 Task: Create in the project XcelTech and in the Backlog issue 'Implement a new cloud-based asset management system for a company with advanced asset tracking and reporting features' a child issue 'Automated testing infrastructure disaster recovery testing and optimization', and assign it to team member softage.2@softage.net.
Action: Mouse moved to (193, 51)
Screenshot: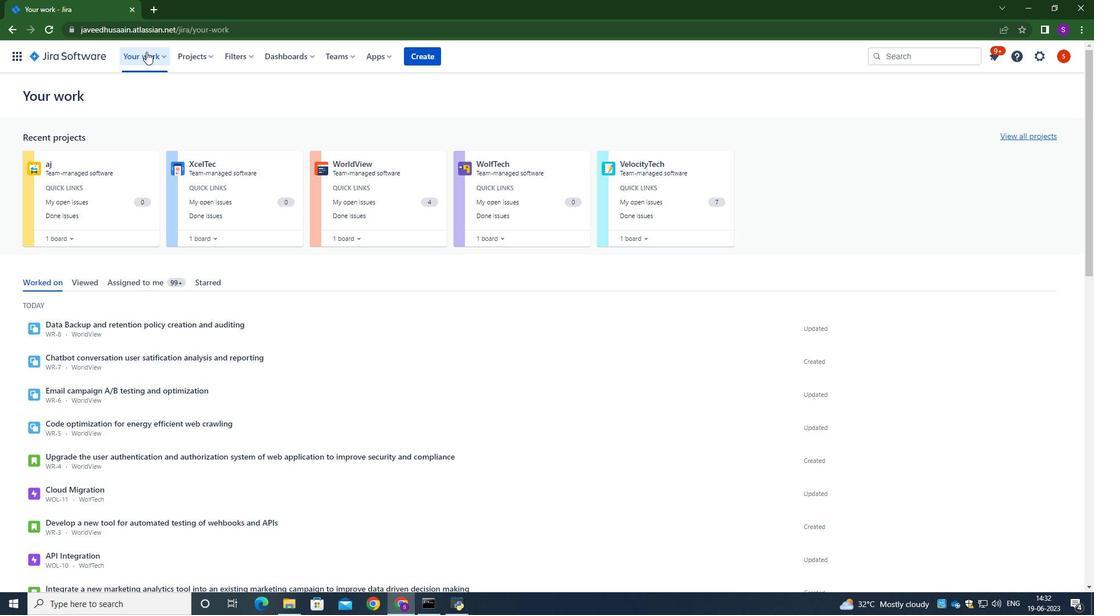 
Action: Mouse pressed left at (193, 51)
Screenshot: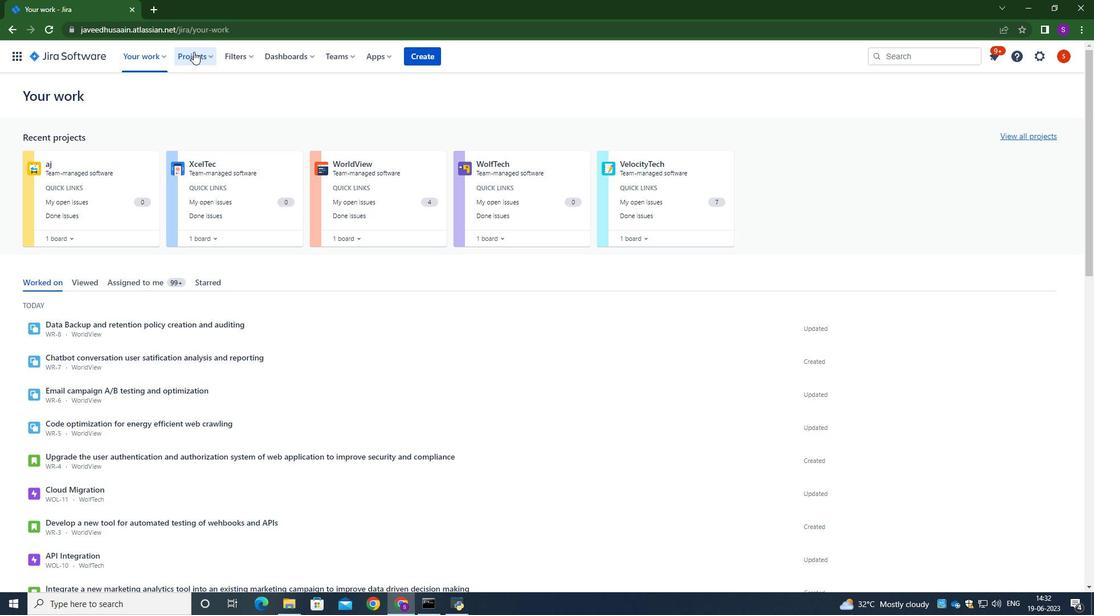 
Action: Mouse moved to (222, 107)
Screenshot: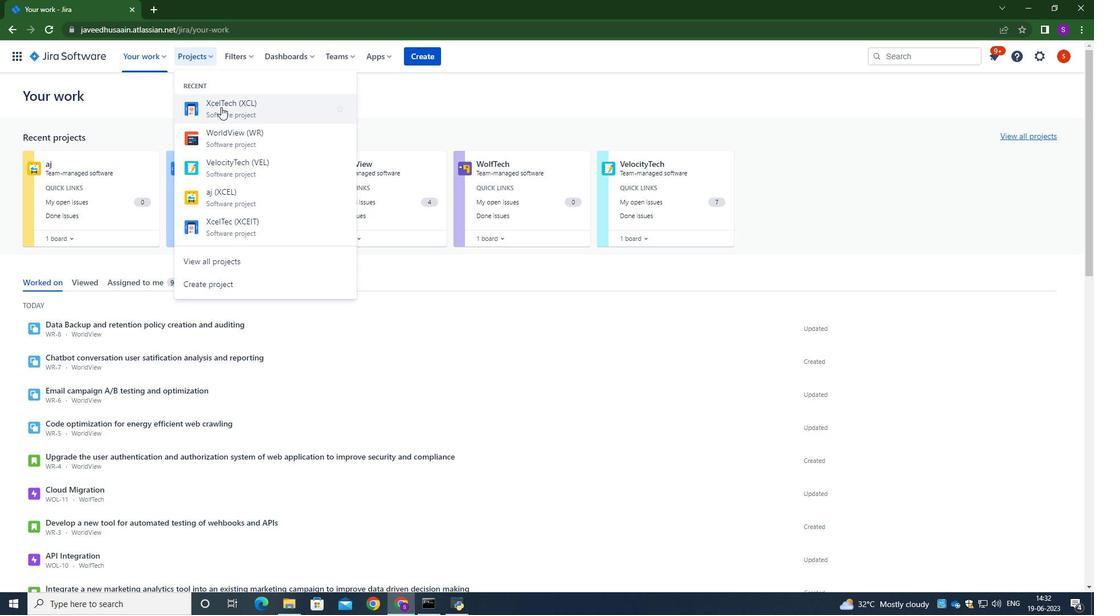 
Action: Mouse pressed left at (222, 107)
Screenshot: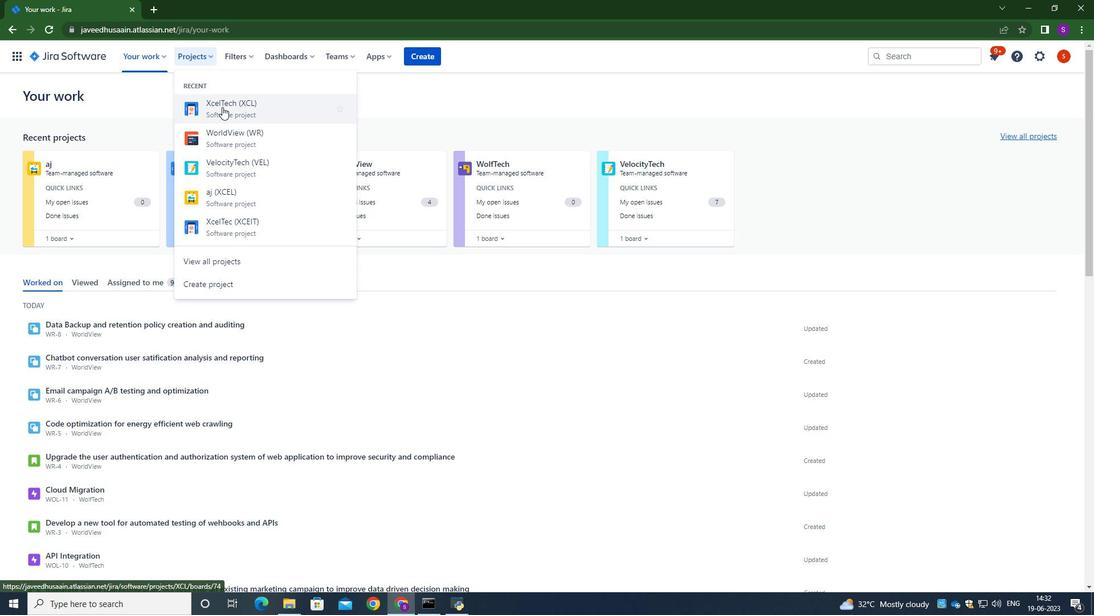 
Action: Mouse moved to (68, 177)
Screenshot: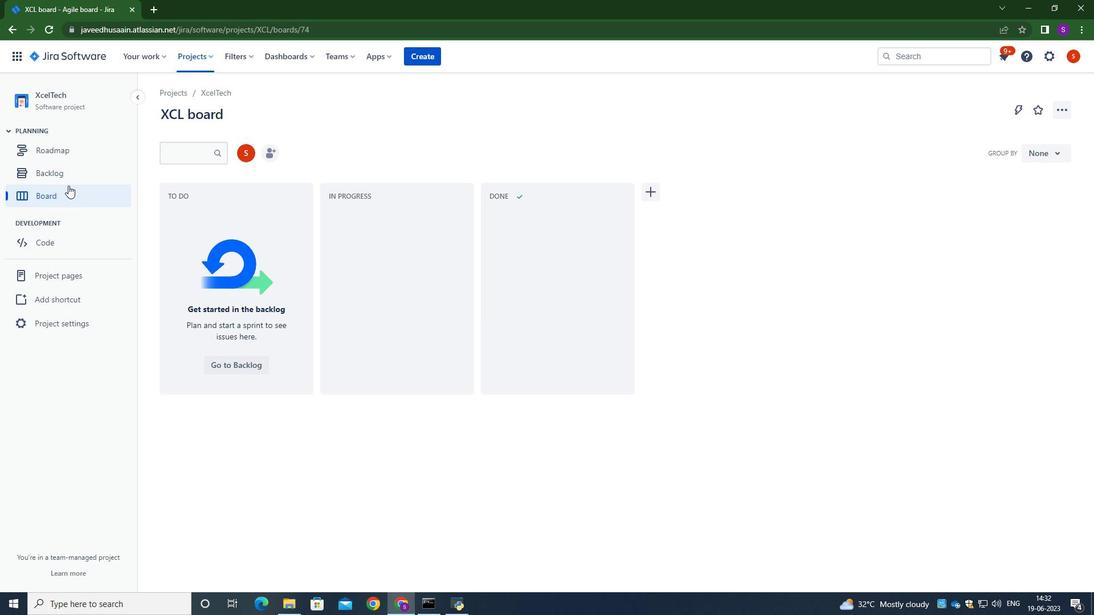 
Action: Mouse pressed left at (68, 177)
Screenshot: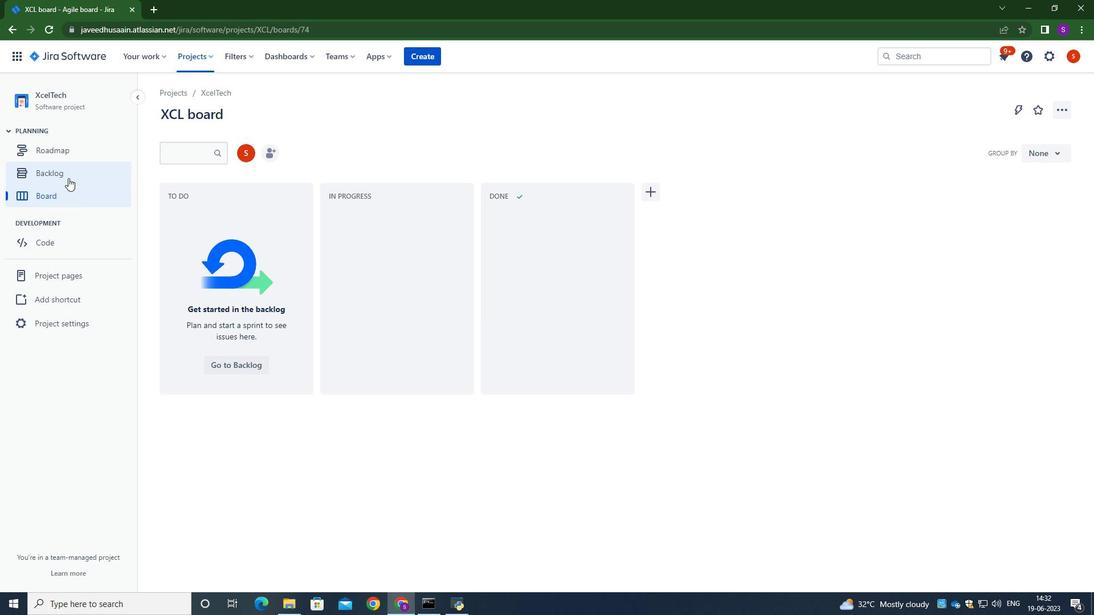 
Action: Mouse moved to (431, 274)
Screenshot: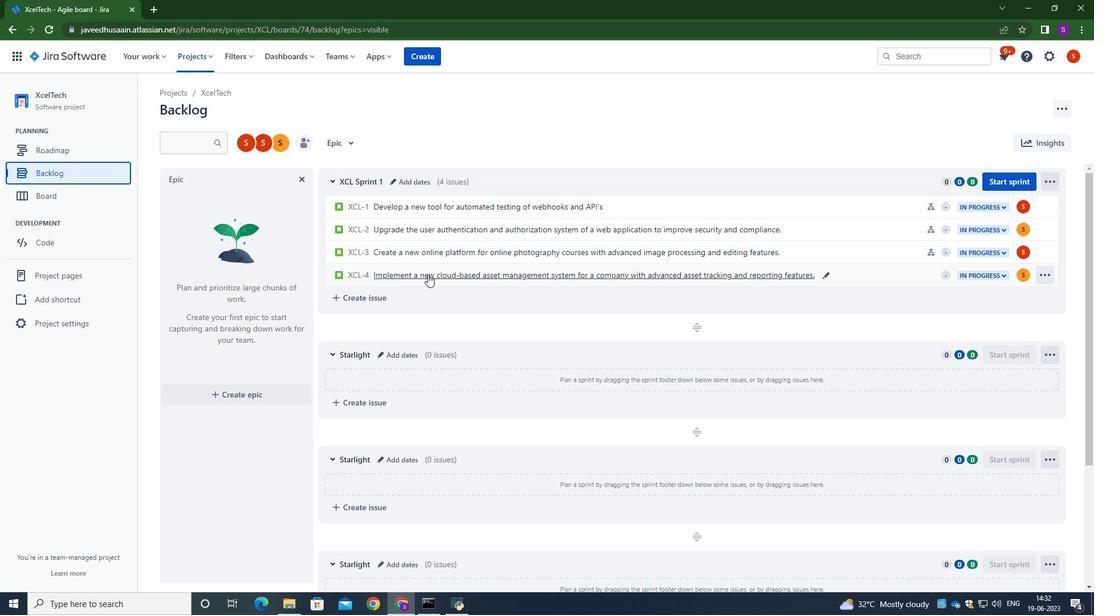 
Action: Mouse pressed left at (431, 274)
Screenshot: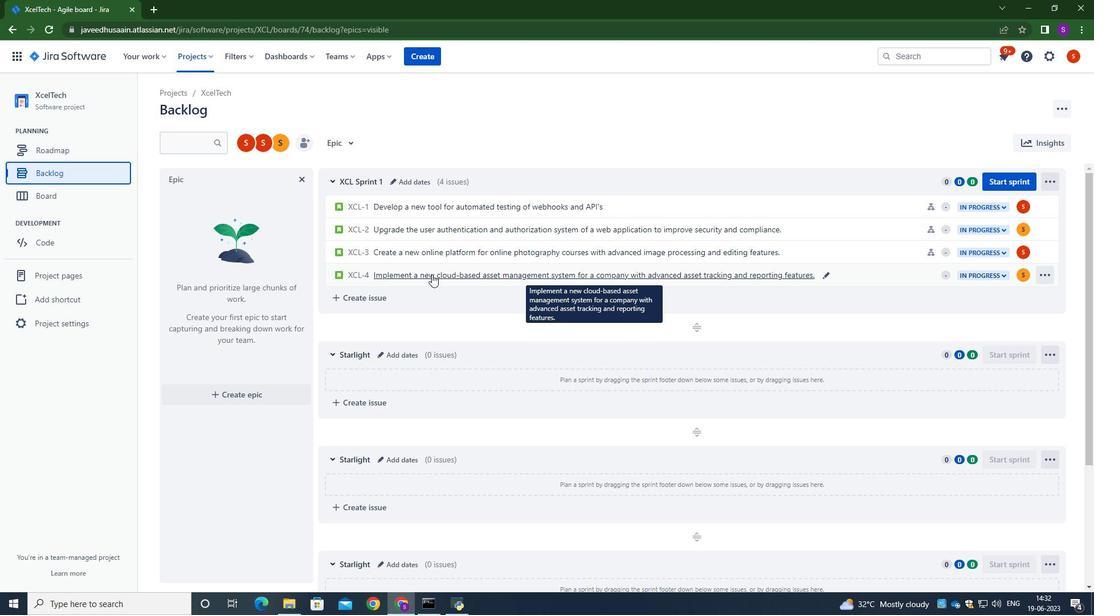 
Action: Mouse moved to (893, 275)
Screenshot: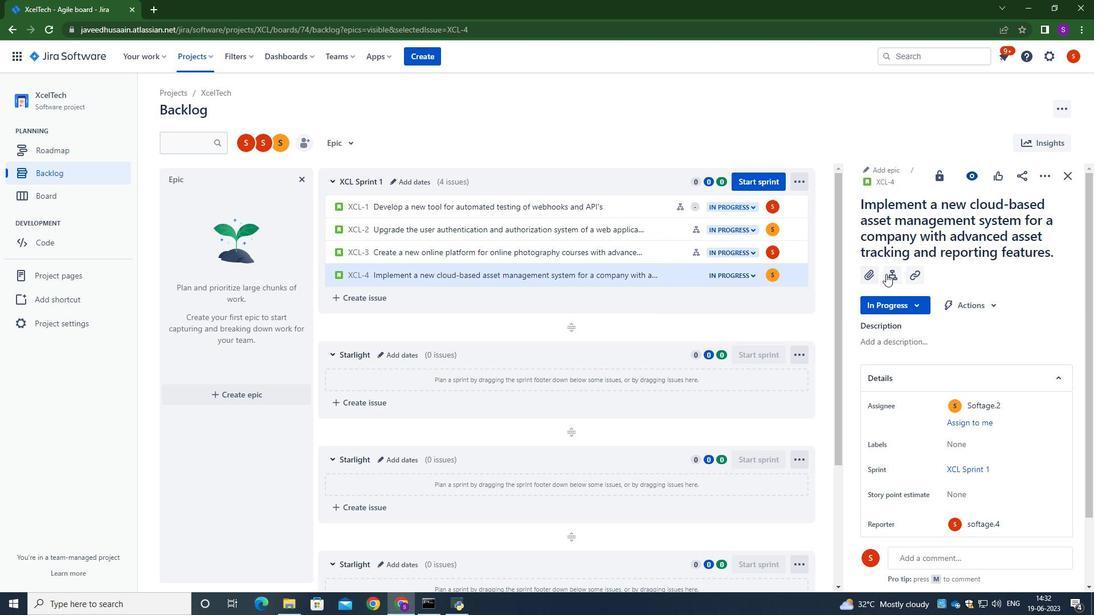 
Action: Mouse pressed left at (893, 275)
Screenshot: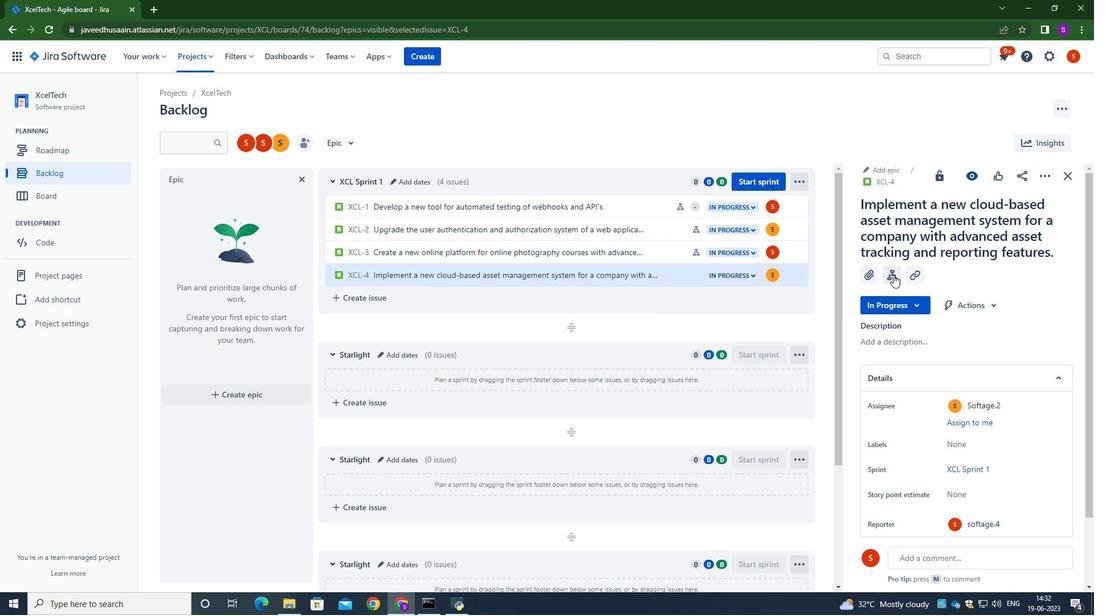 
Action: Mouse moved to (898, 367)
Screenshot: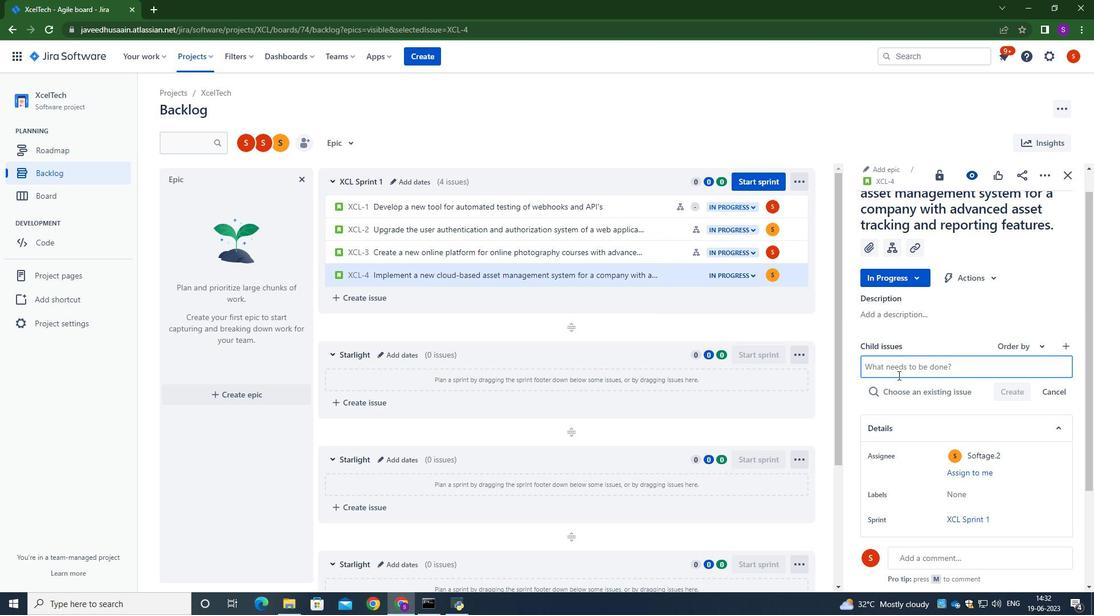 
Action: Mouse pressed left at (898, 367)
Screenshot: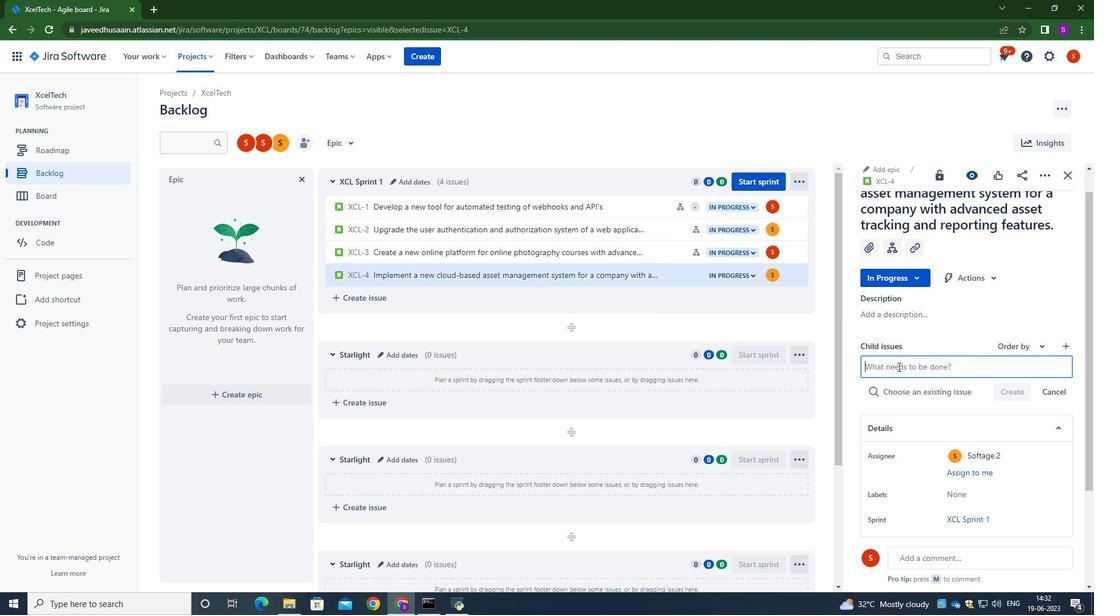 
Action: Key pressed <Key.caps_lock>A<Key.caps_lock>utomated<Key.space>testing<Key.space>infrastructure<Key.space>disaster<Key.space>recovery<Key.space>testing<Key.space>and<Key.space>optimization.
Screenshot: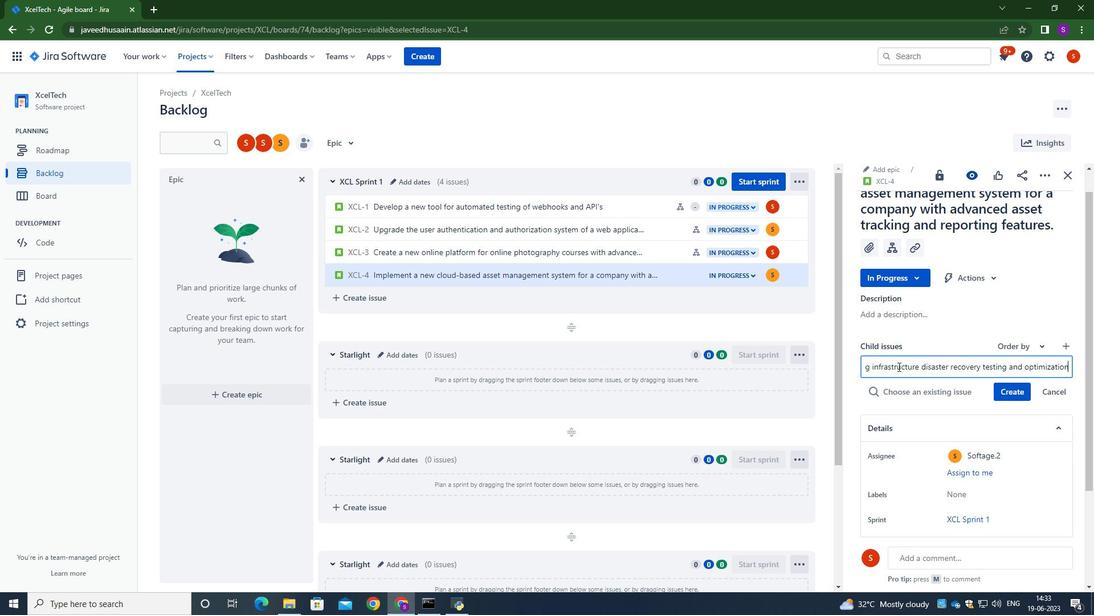
Action: Mouse moved to (1009, 389)
Screenshot: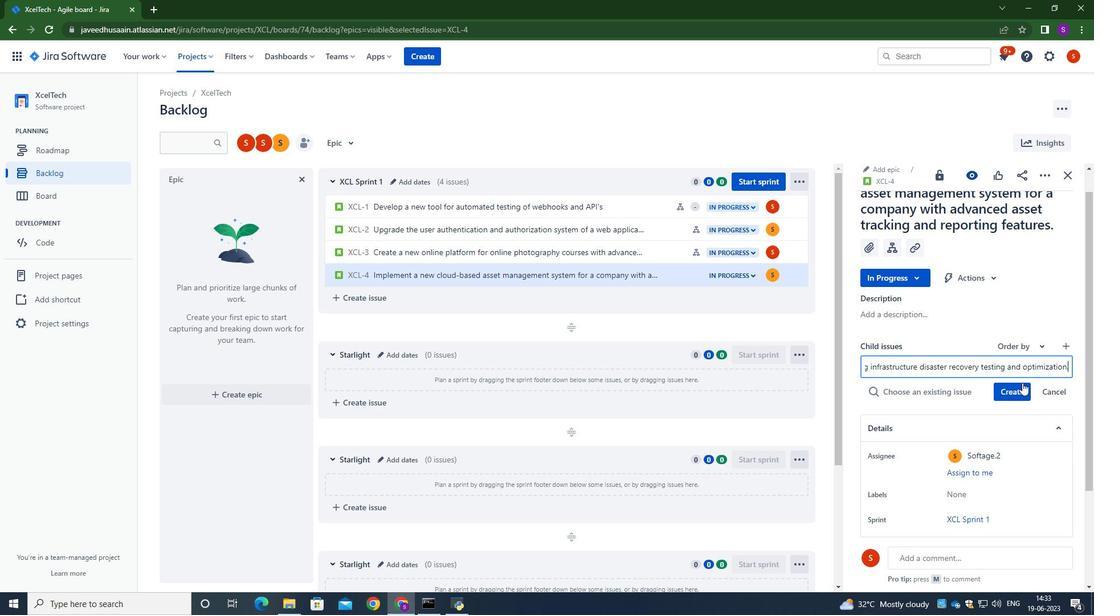 
Action: Mouse pressed left at (1009, 389)
Screenshot: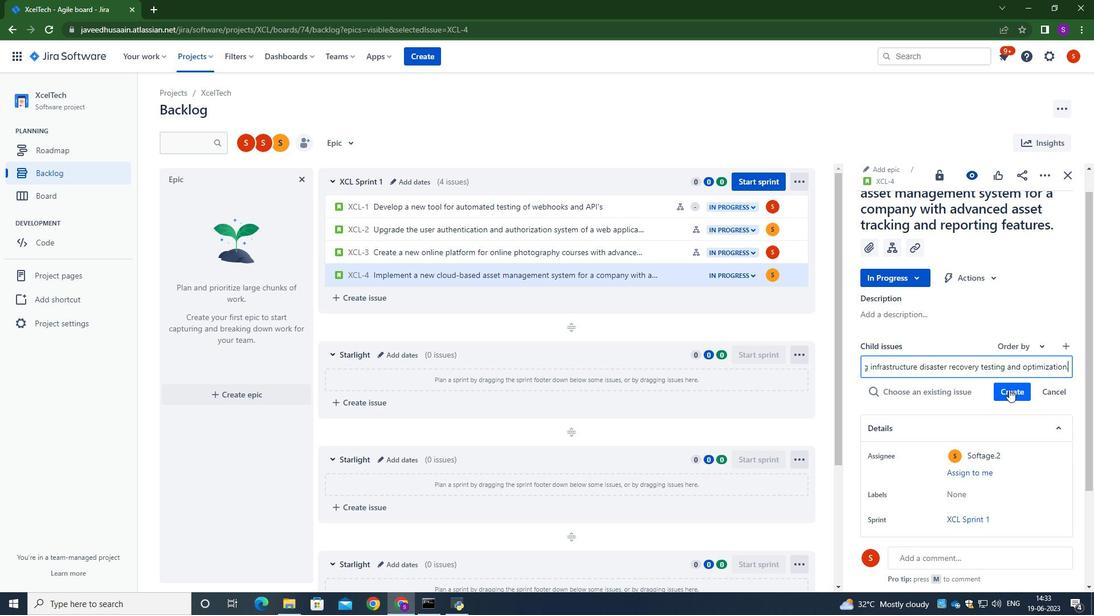 
Action: Mouse moved to (1025, 373)
Screenshot: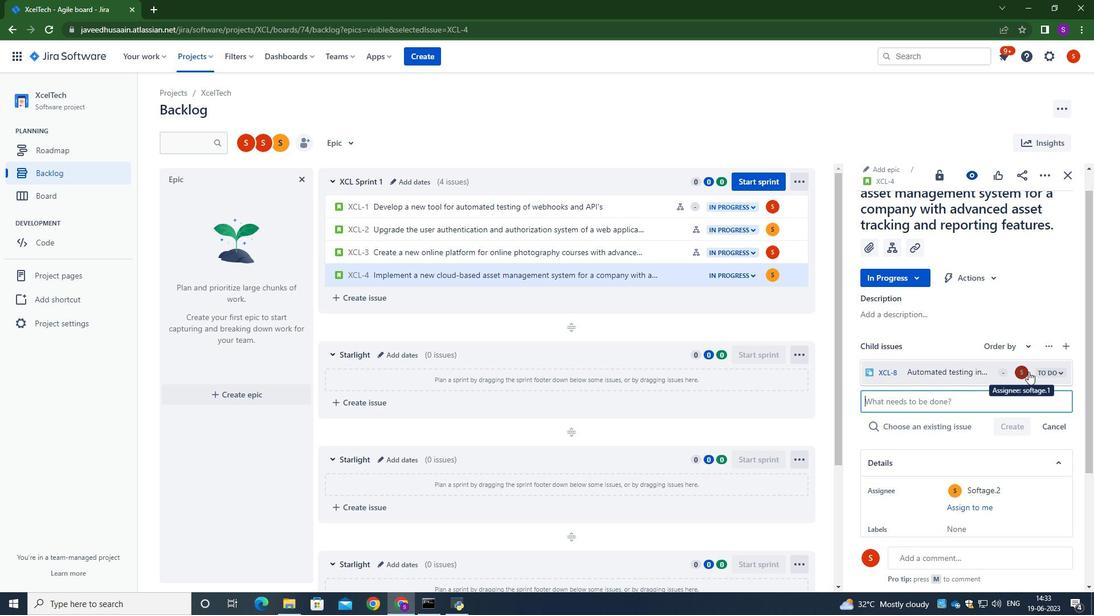 
Action: Mouse pressed left at (1025, 373)
Screenshot: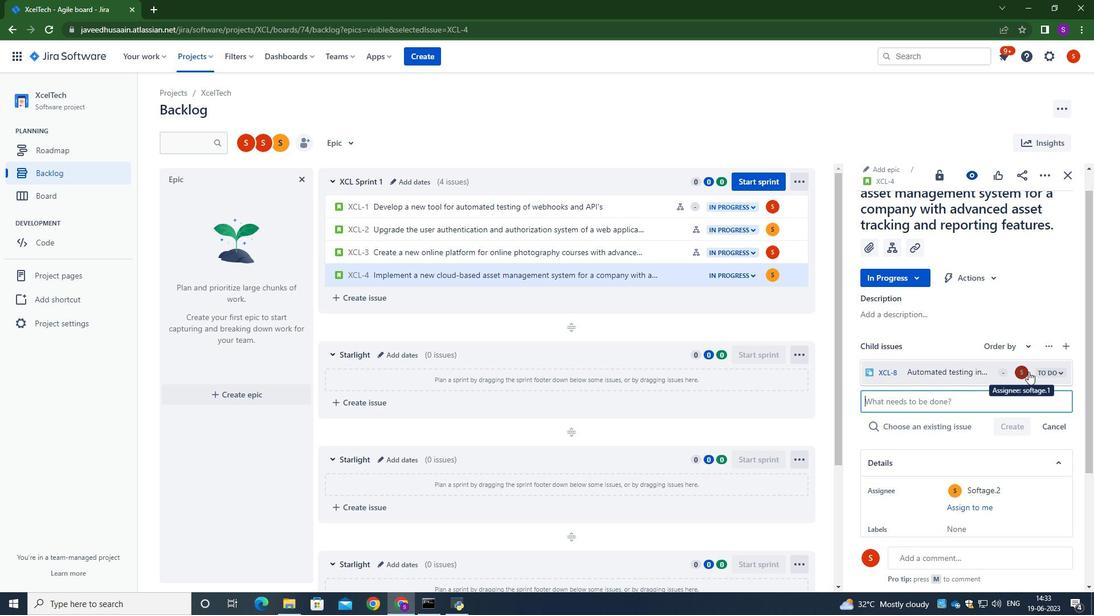 
Action: Mouse moved to (934, 300)
Screenshot: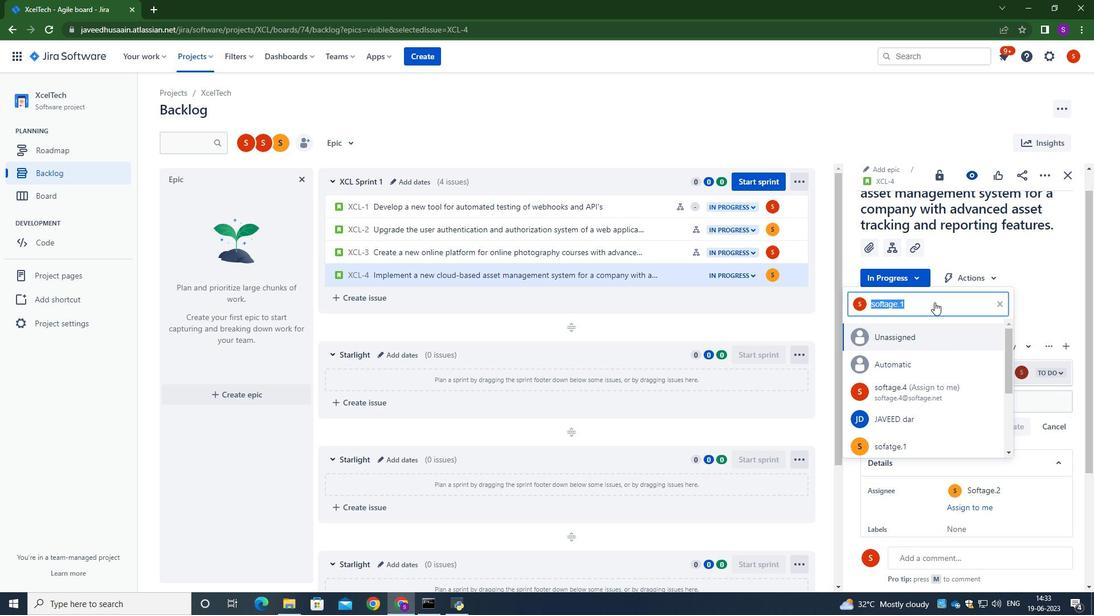
Action: Key pressed softage.2<Key.shift>@softage.net
Screenshot: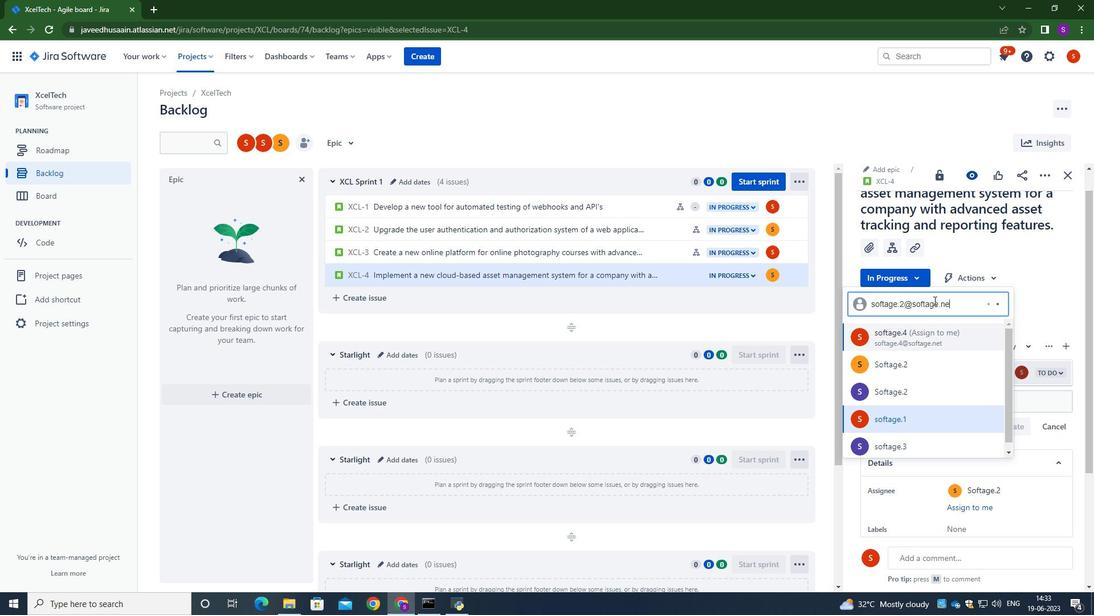 
Action: Mouse moved to (881, 389)
Screenshot: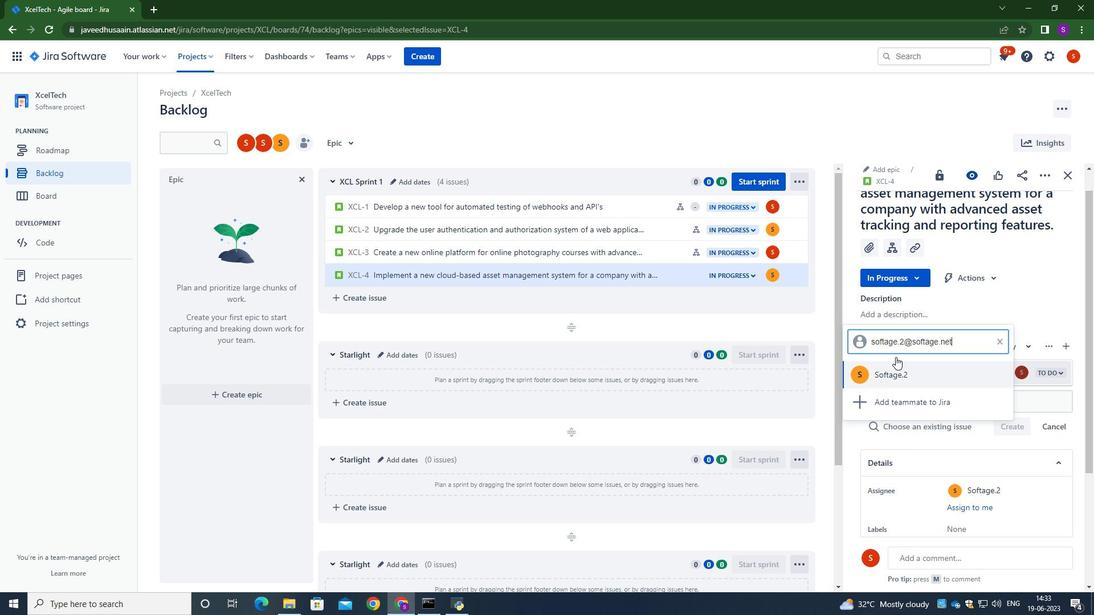 
Action: Mouse pressed left at (881, 389)
Screenshot: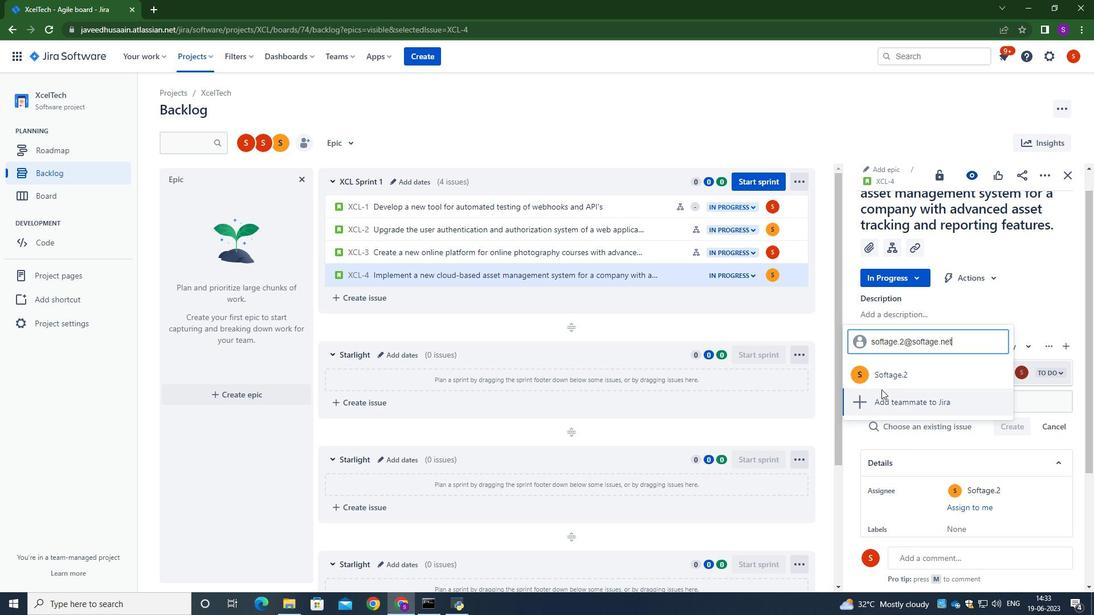 
Action: Mouse moved to (18, 60)
Screenshot: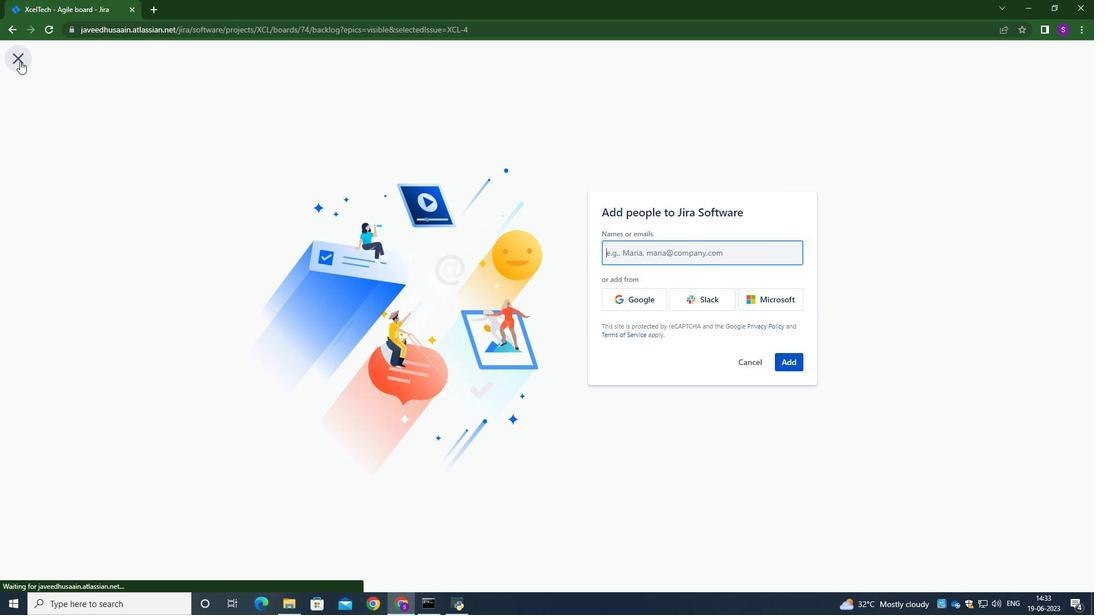 
Action: Mouse pressed left at (18, 60)
Screenshot: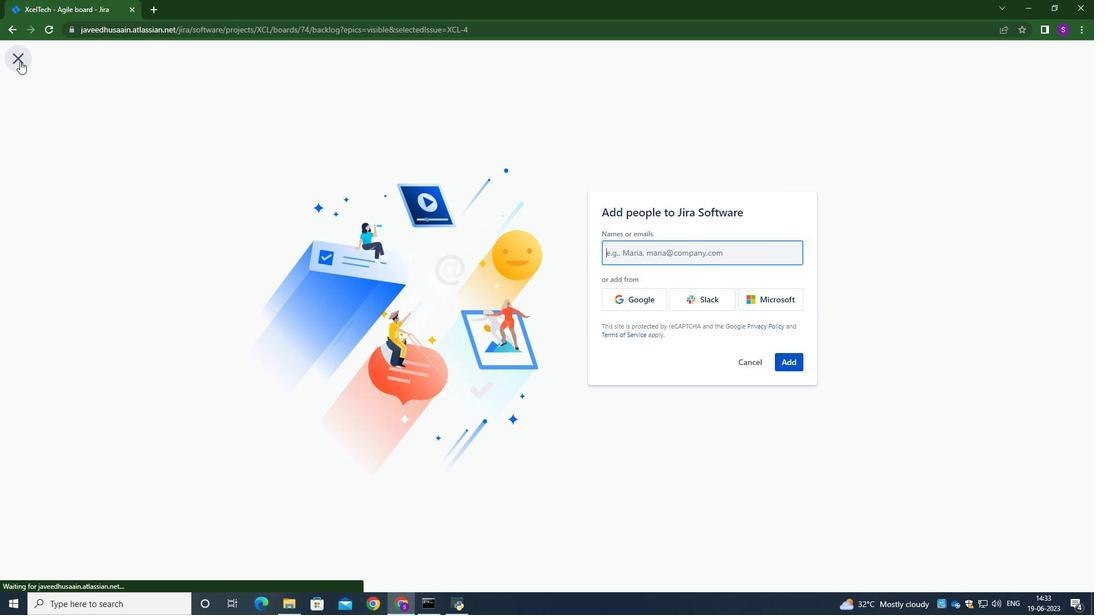 
Action: Mouse moved to (1020, 376)
Screenshot: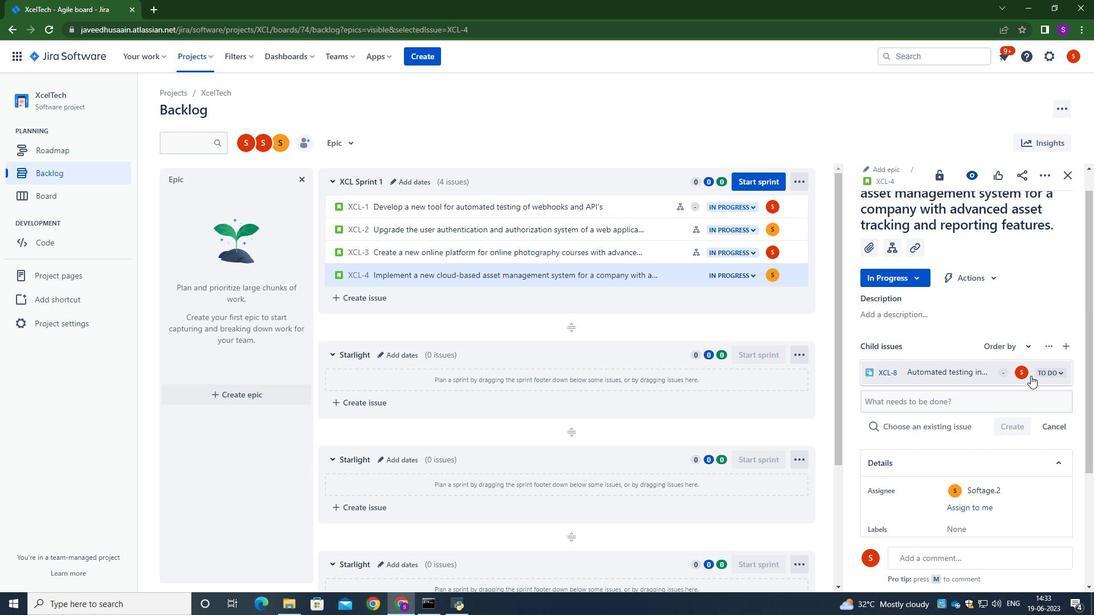 
Action: Mouse pressed left at (1020, 376)
Screenshot: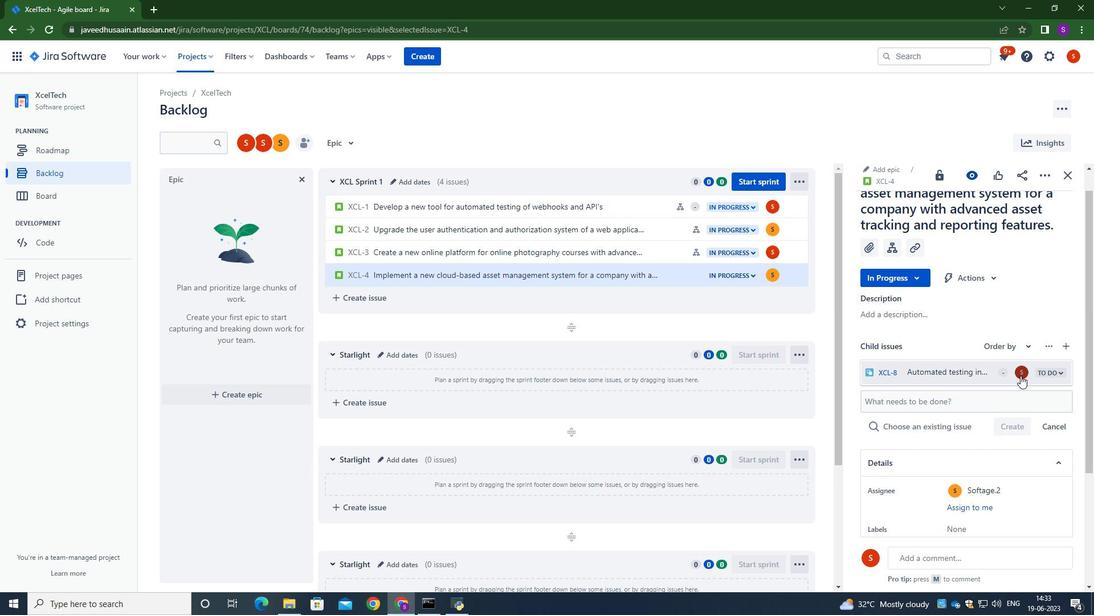 
Action: Mouse moved to (926, 304)
Screenshot: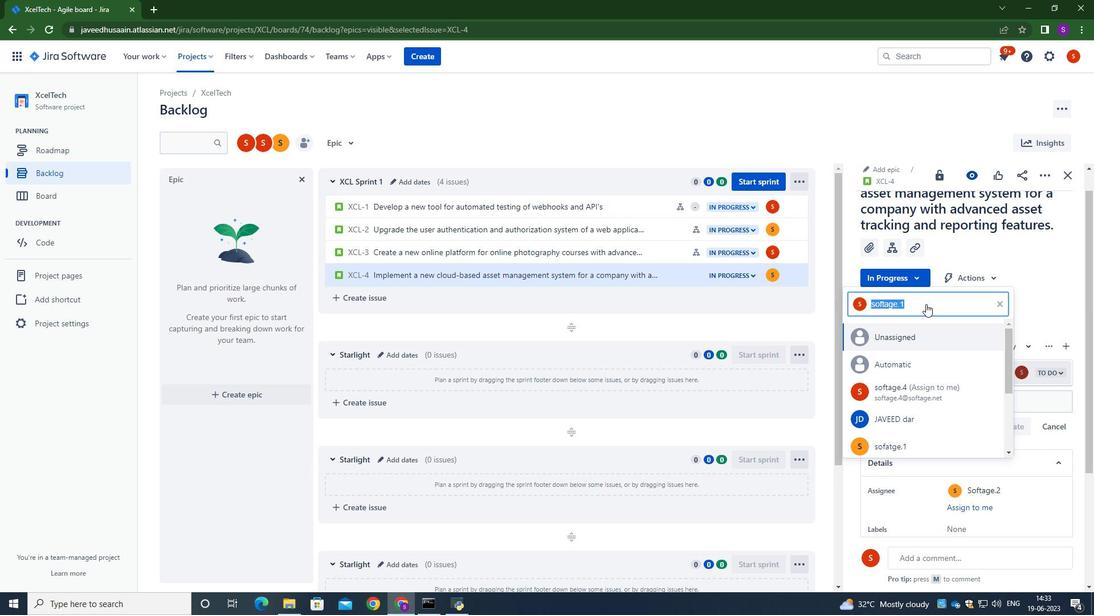 
Action: Key pressed softage.2<Key.shift><Key.shift><Key.shift><Key.shift><Key.shift><Key.shift><Key.shift><Key.shift><Key.shift><Key.shift>@softage.net
Screenshot: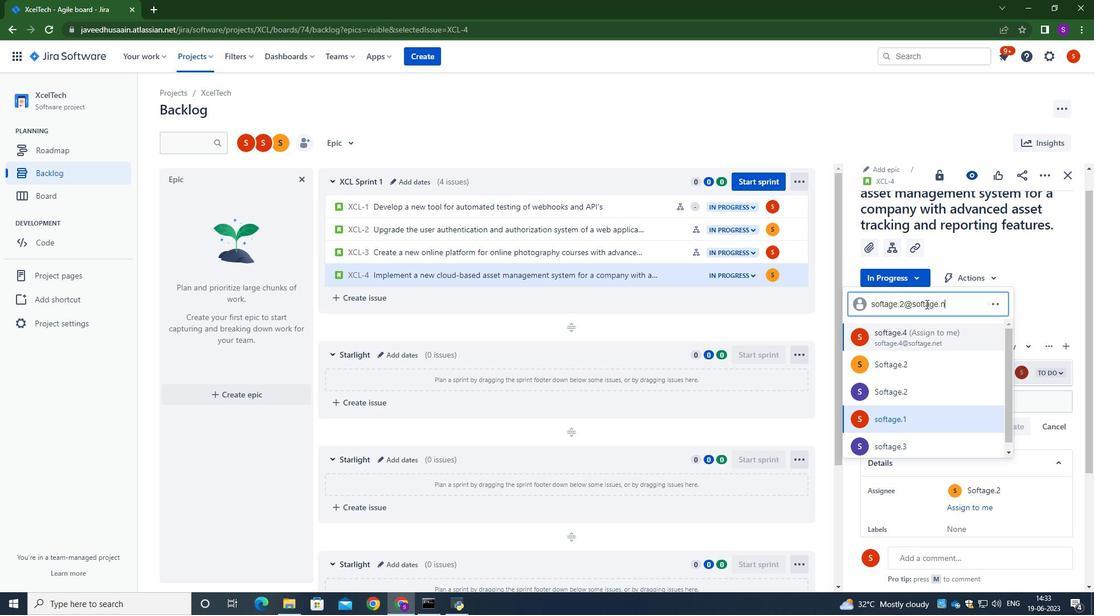 
Action: Mouse moved to (909, 370)
Screenshot: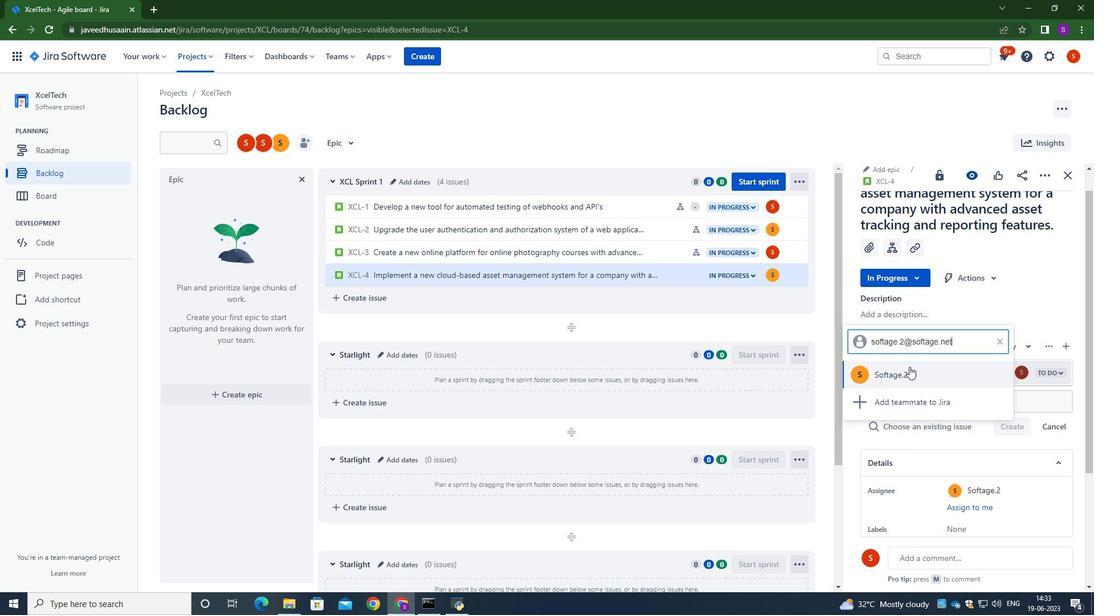 
Action: Mouse pressed left at (909, 370)
Screenshot: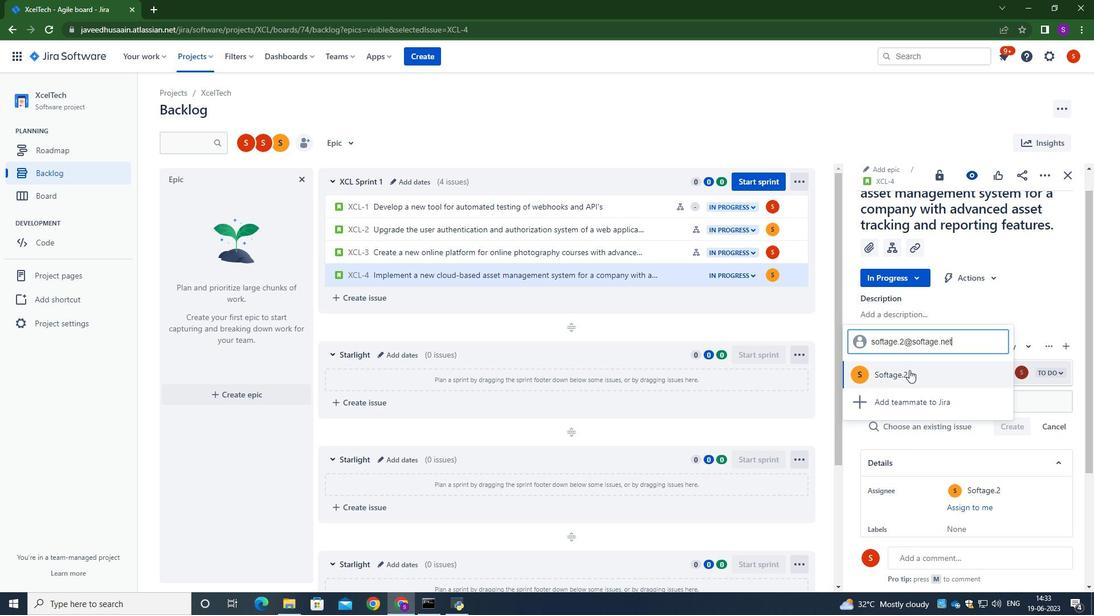 
Action: Mouse moved to (996, 300)
Screenshot: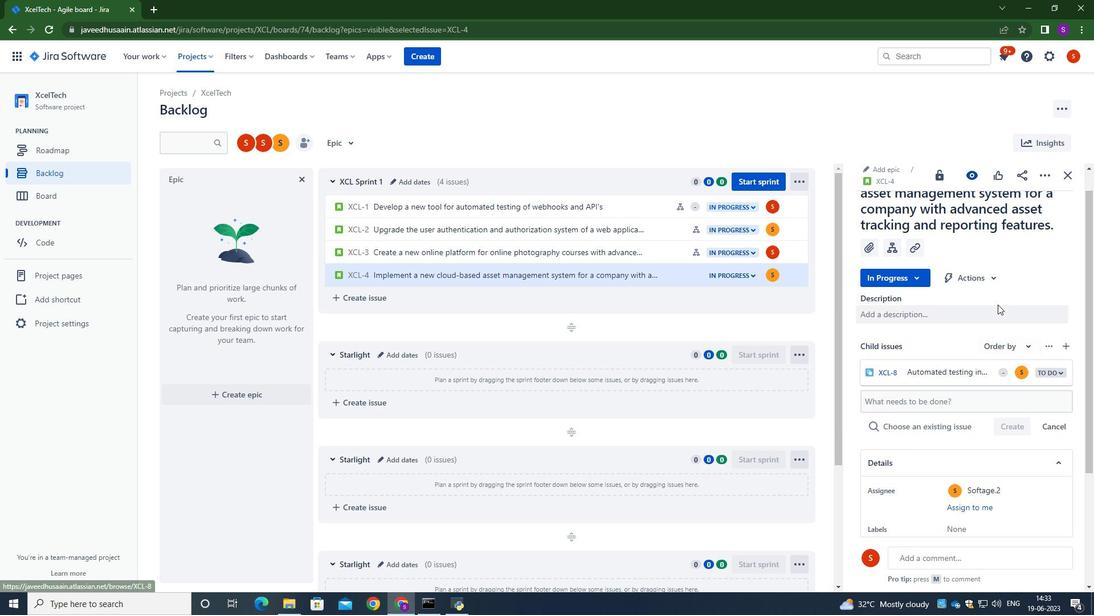 
Action: Mouse pressed left at (996, 300)
Screenshot: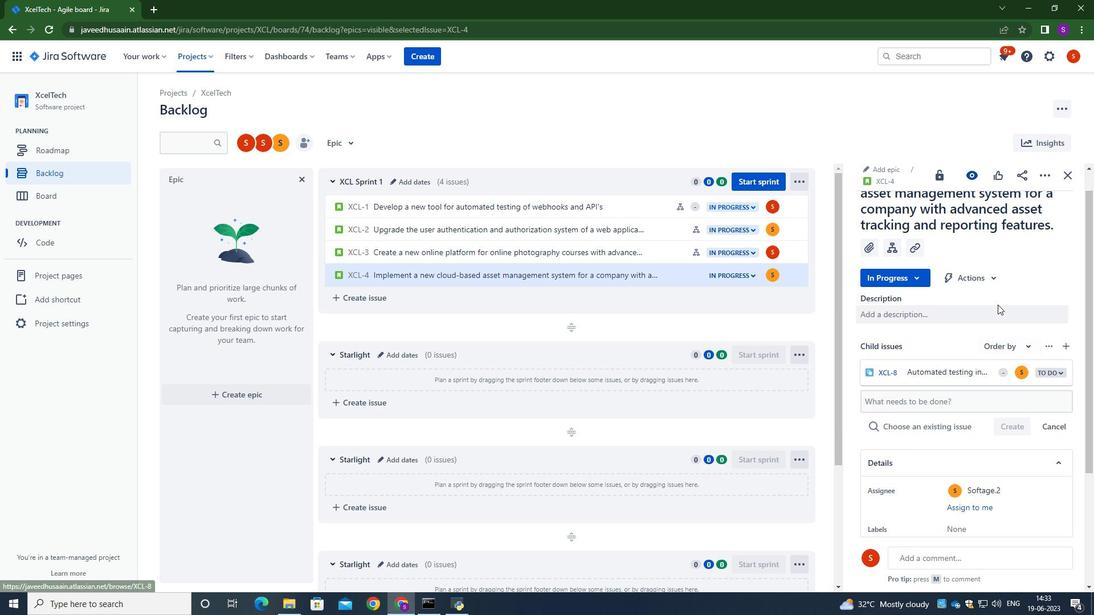 
Action: Mouse moved to (996, 300)
Screenshot: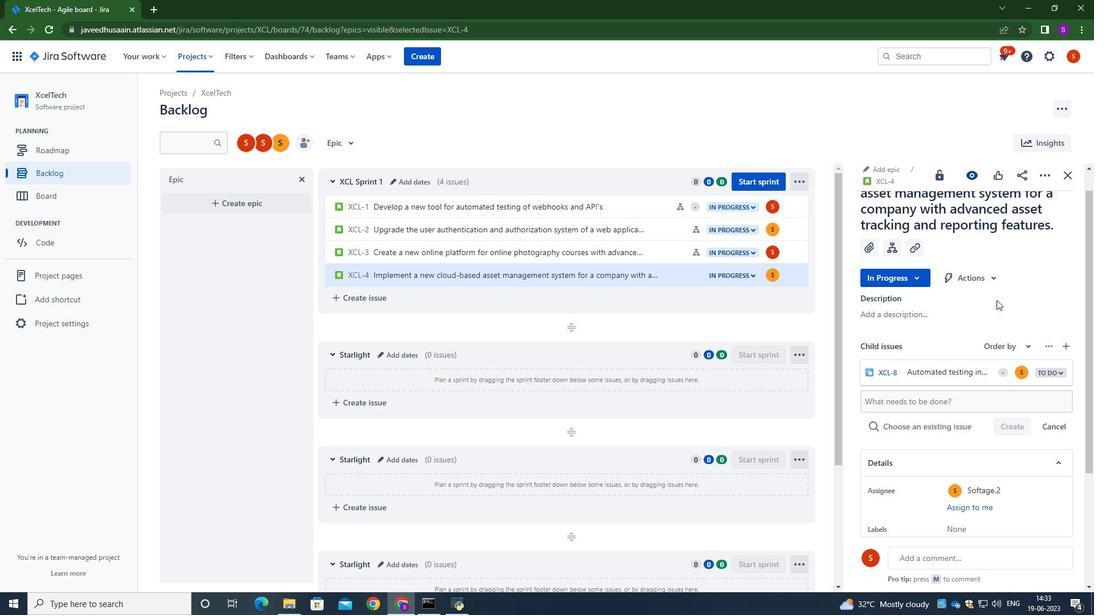
